 Task: Filter job collections by Green jobs.
Action: Mouse moved to (686, 108)
Screenshot: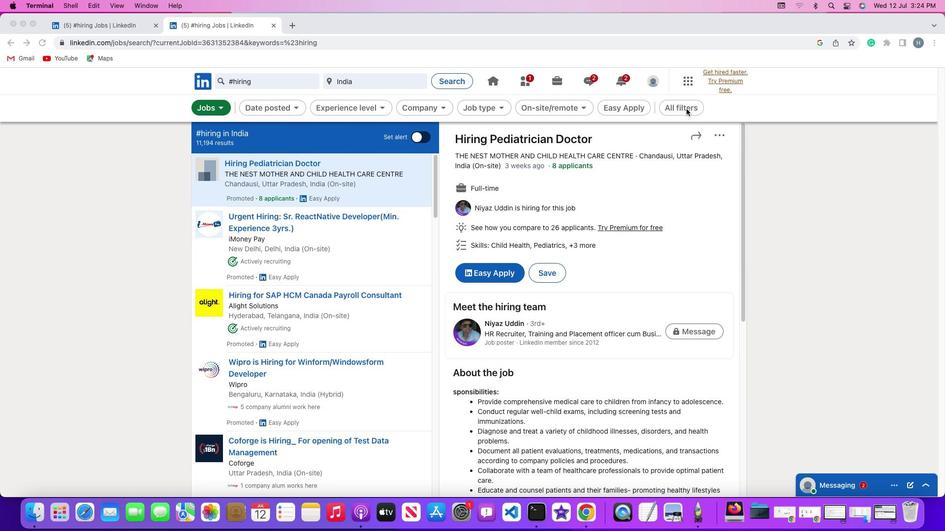 
Action: Mouse pressed left at (686, 108)
Screenshot: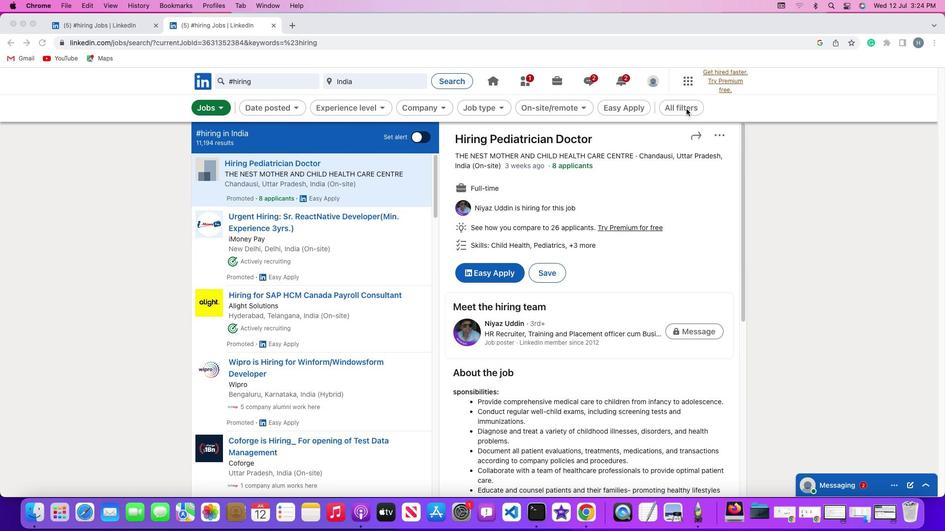 
Action: Mouse moved to (688, 105)
Screenshot: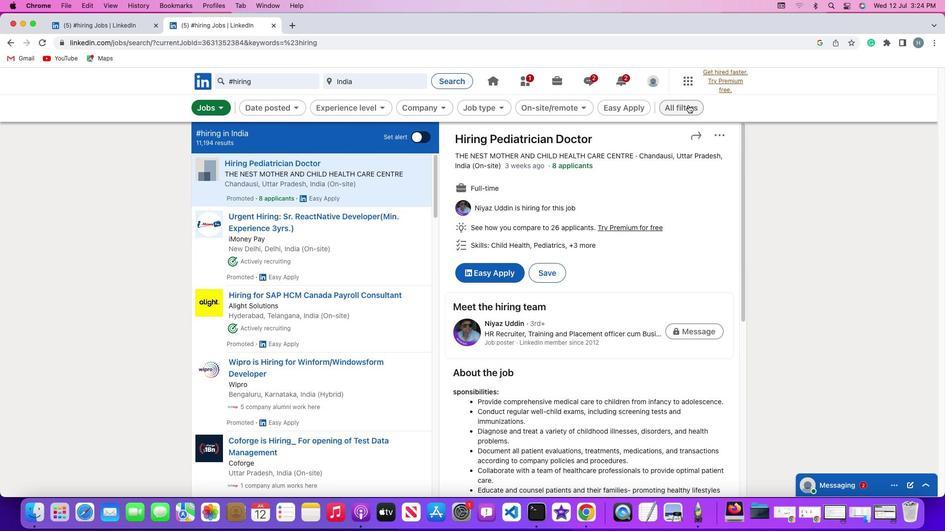 
Action: Mouse pressed left at (688, 105)
Screenshot: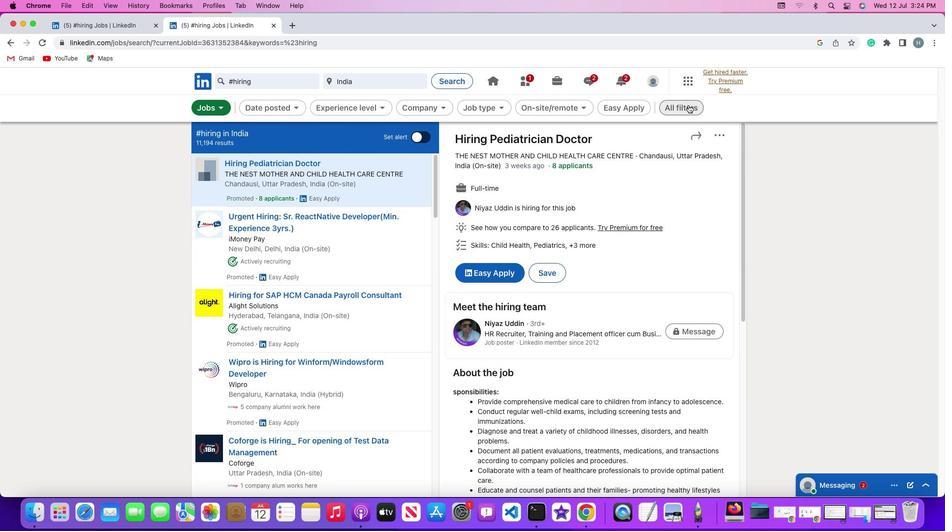 
Action: Mouse moved to (775, 299)
Screenshot: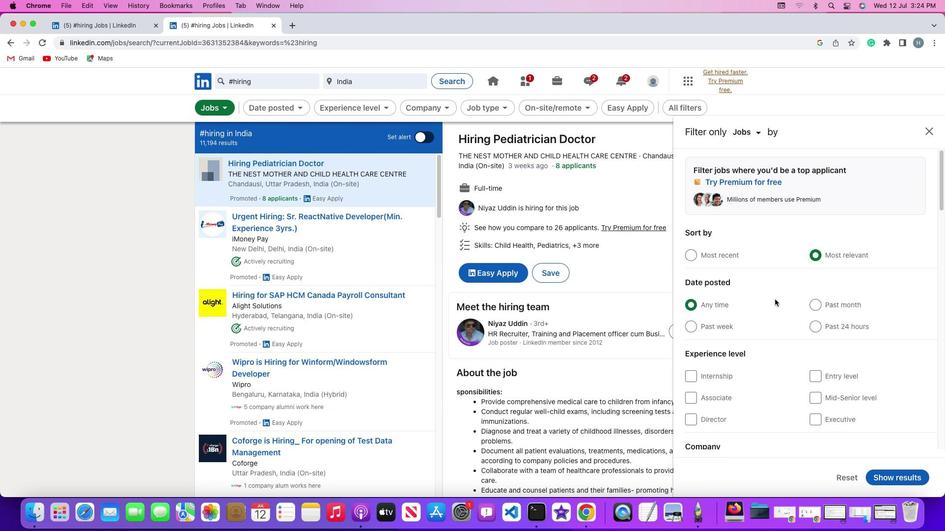
Action: Mouse scrolled (775, 299) with delta (0, 0)
Screenshot: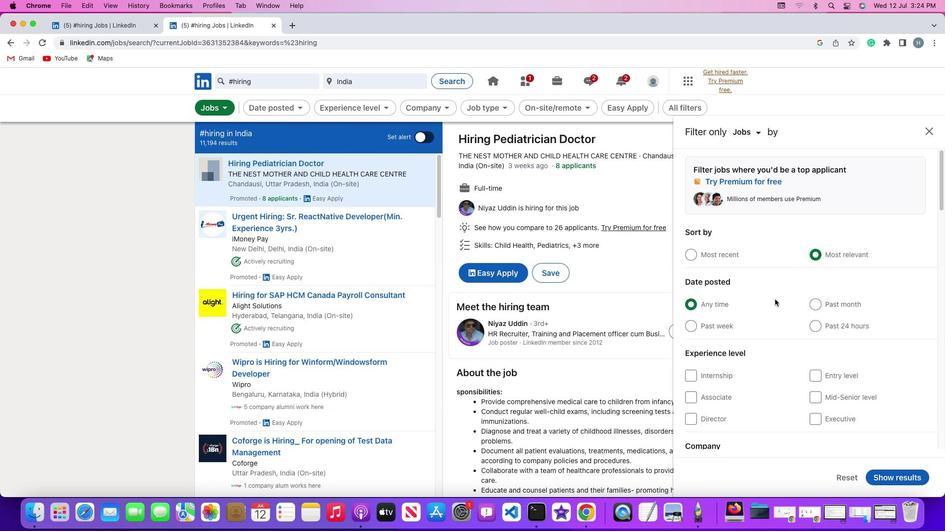 
Action: Mouse scrolled (775, 299) with delta (0, 0)
Screenshot: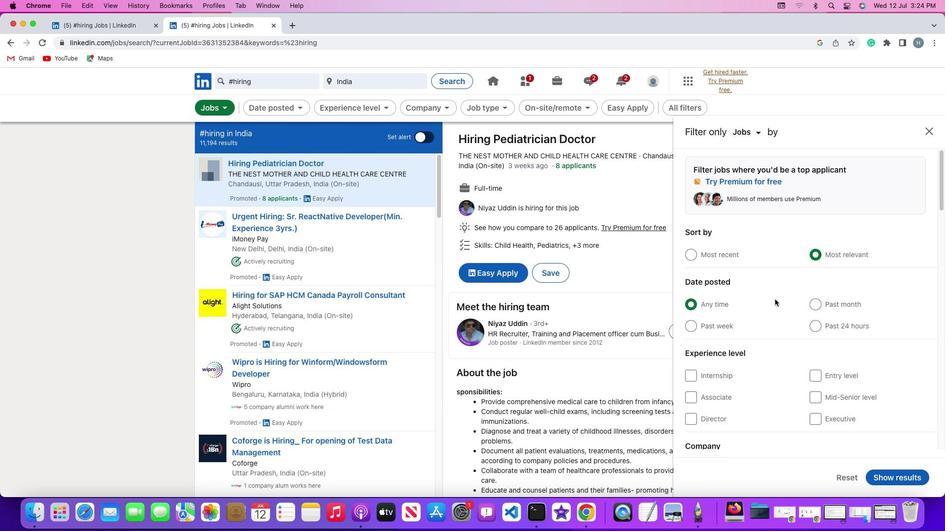 
Action: Mouse scrolled (775, 299) with delta (0, 0)
Screenshot: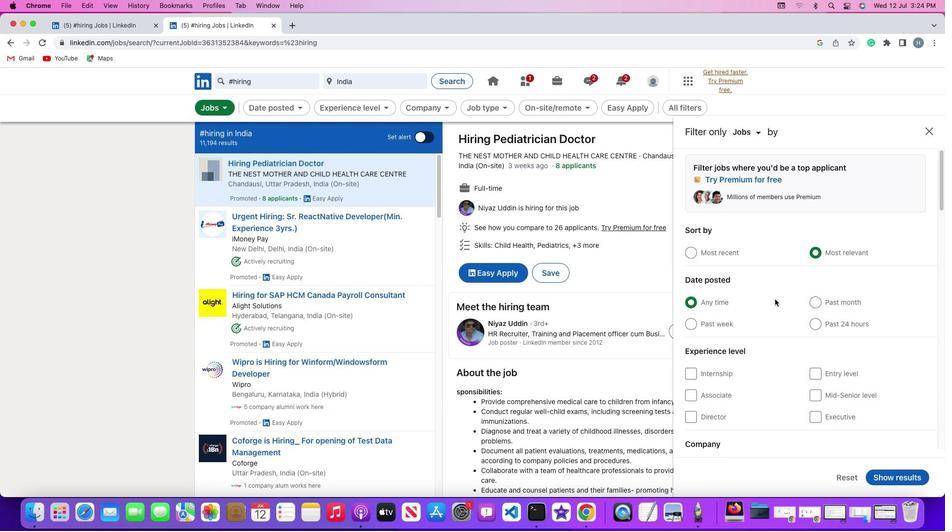 
Action: Mouse scrolled (775, 299) with delta (0, -1)
Screenshot: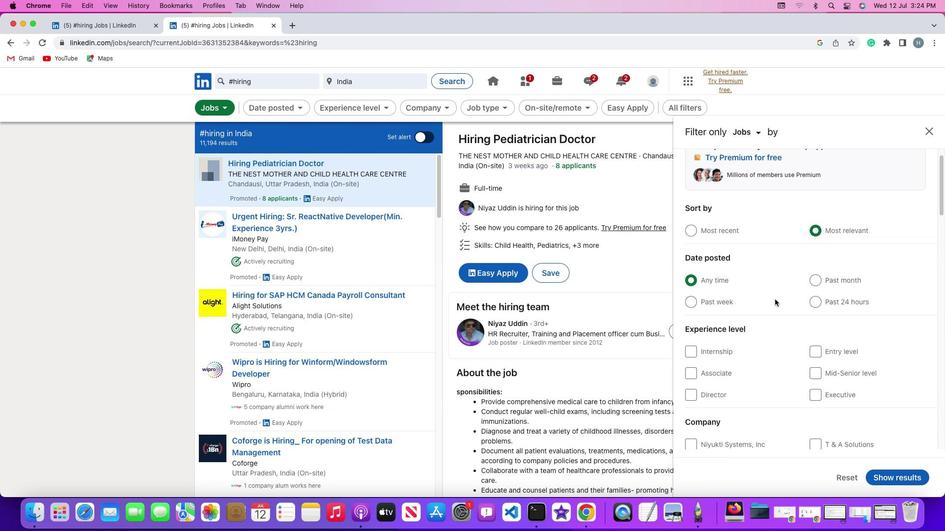 
Action: Mouse scrolled (775, 299) with delta (0, 0)
Screenshot: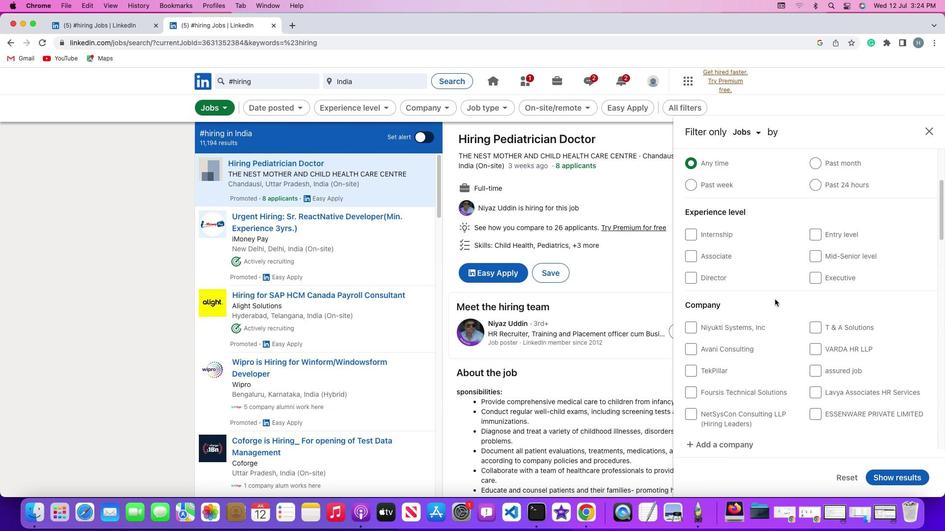 
Action: Mouse scrolled (775, 299) with delta (0, 0)
Screenshot: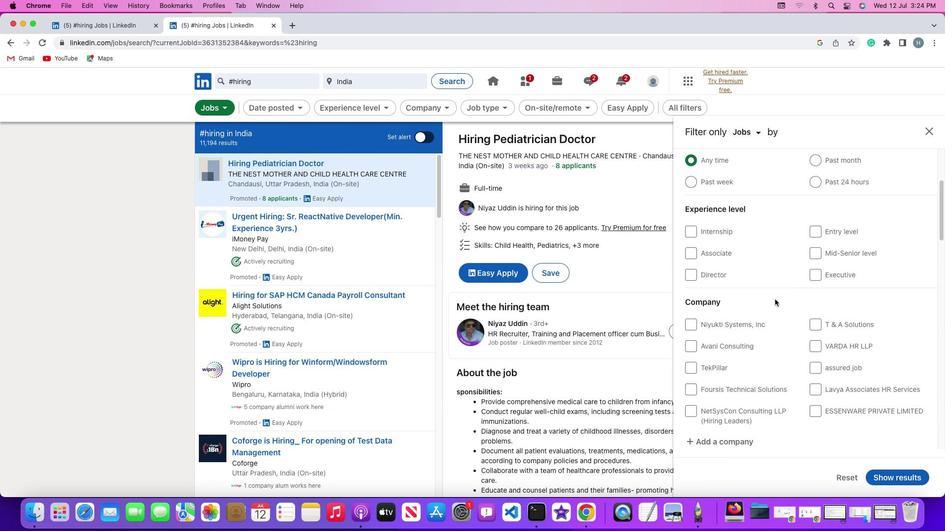 
Action: Mouse scrolled (775, 299) with delta (0, 0)
Screenshot: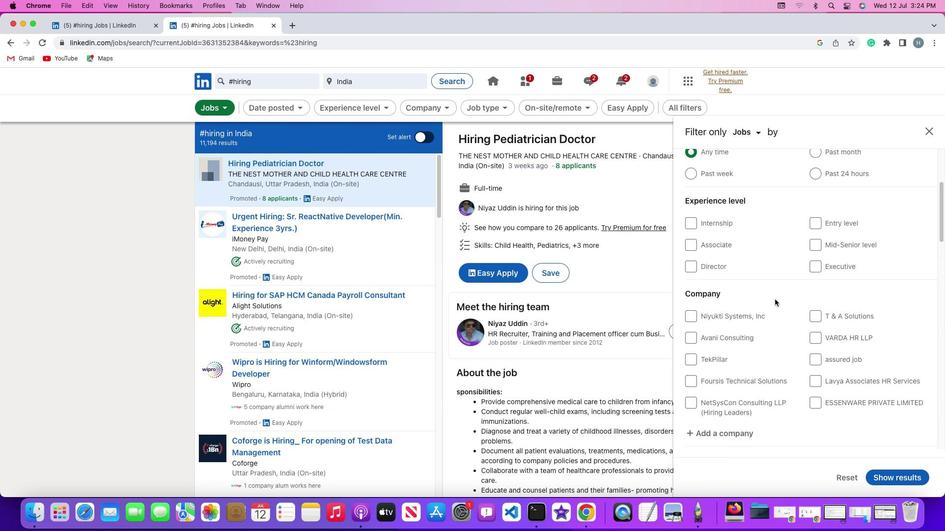 
Action: Mouse scrolled (775, 299) with delta (0, -1)
Screenshot: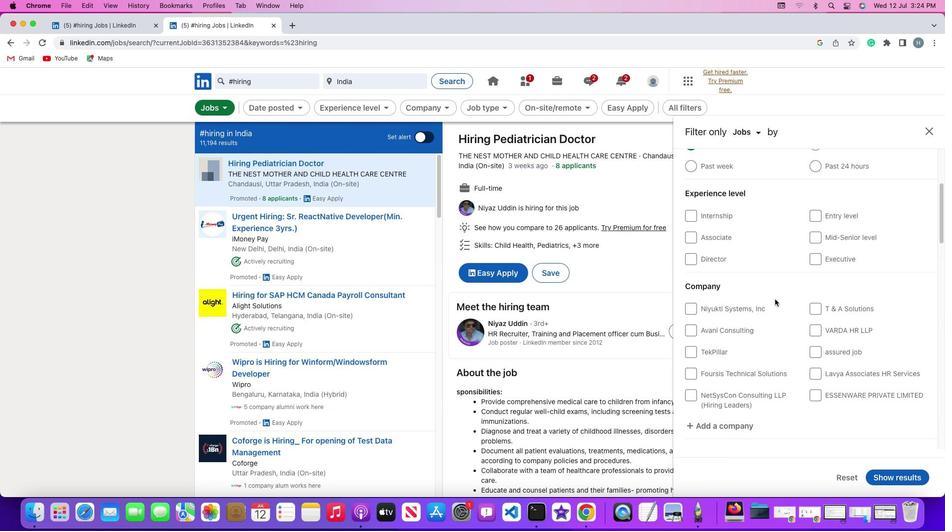 
Action: Mouse scrolled (775, 299) with delta (0, 0)
Screenshot: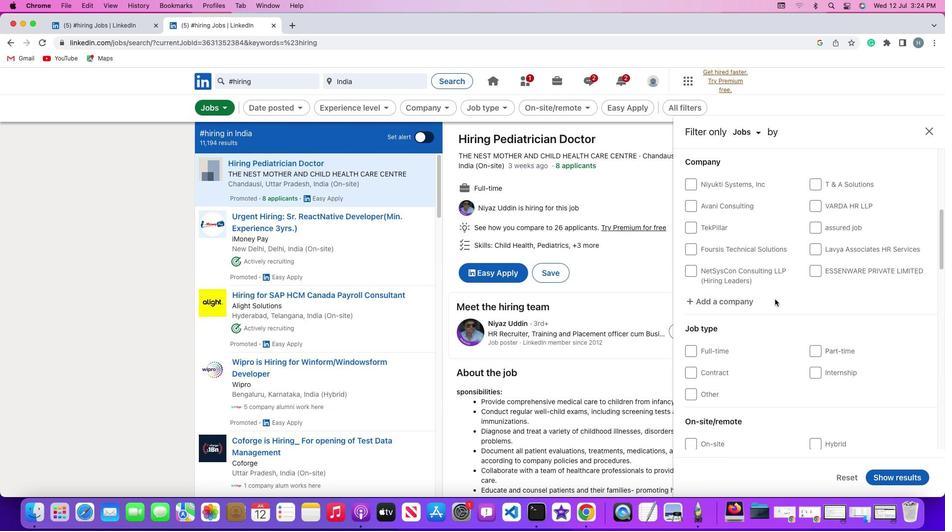 
Action: Mouse scrolled (775, 299) with delta (0, 0)
Screenshot: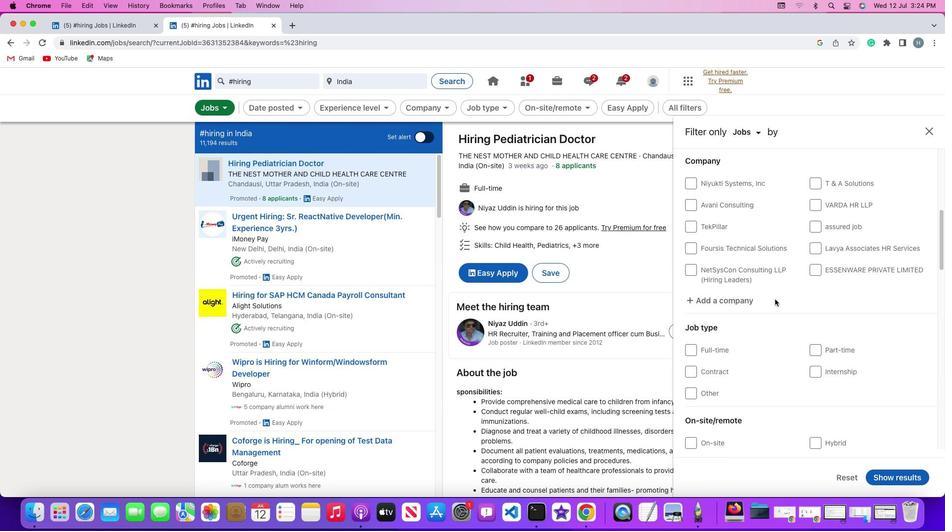 
Action: Mouse scrolled (775, 299) with delta (0, 0)
Screenshot: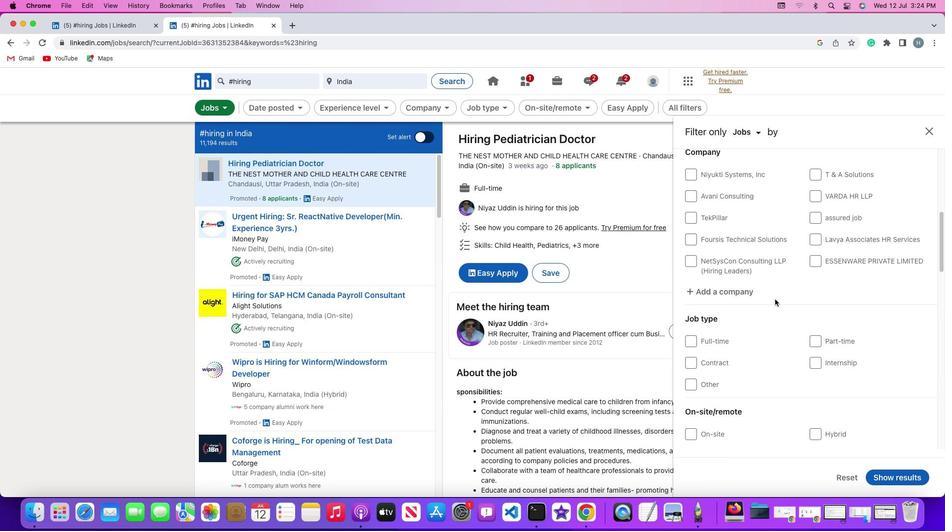 
Action: Mouse scrolled (775, 299) with delta (0, -1)
Screenshot: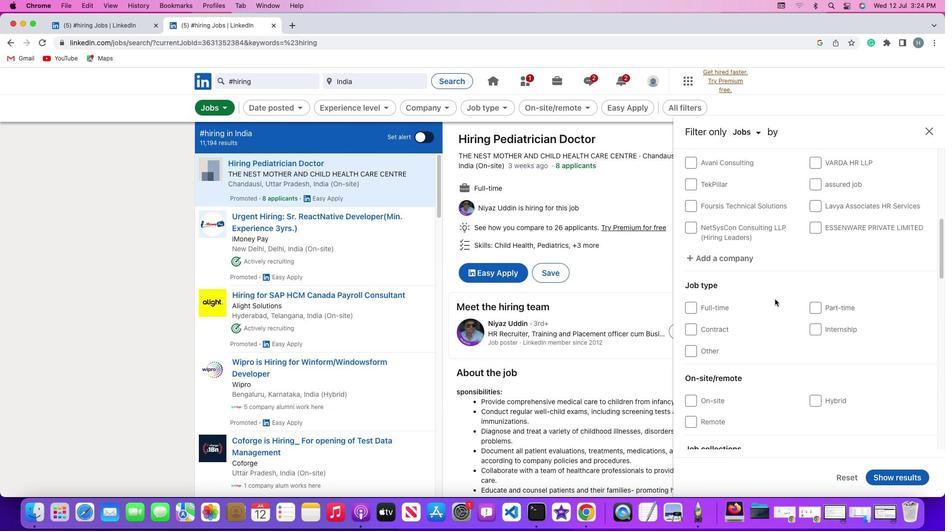 
Action: Mouse scrolled (775, 299) with delta (0, 0)
Screenshot: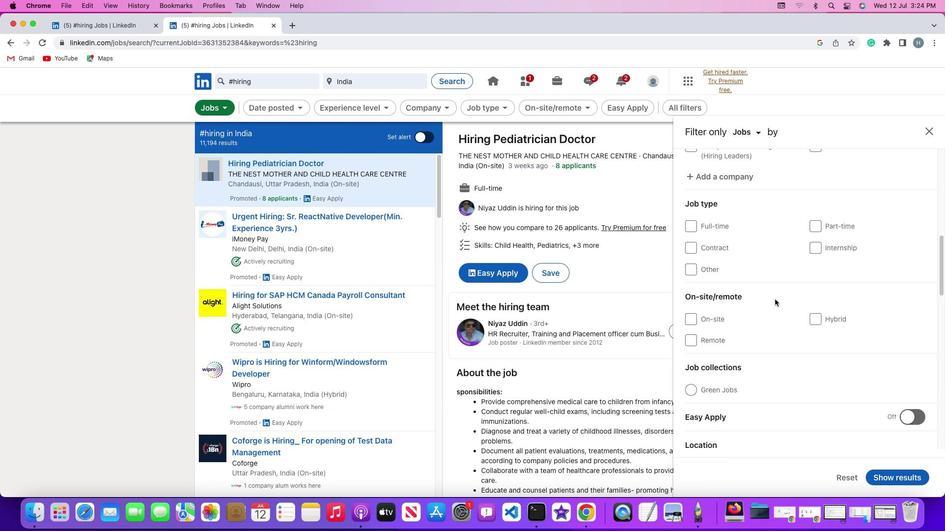 
Action: Mouse scrolled (775, 299) with delta (0, 0)
Screenshot: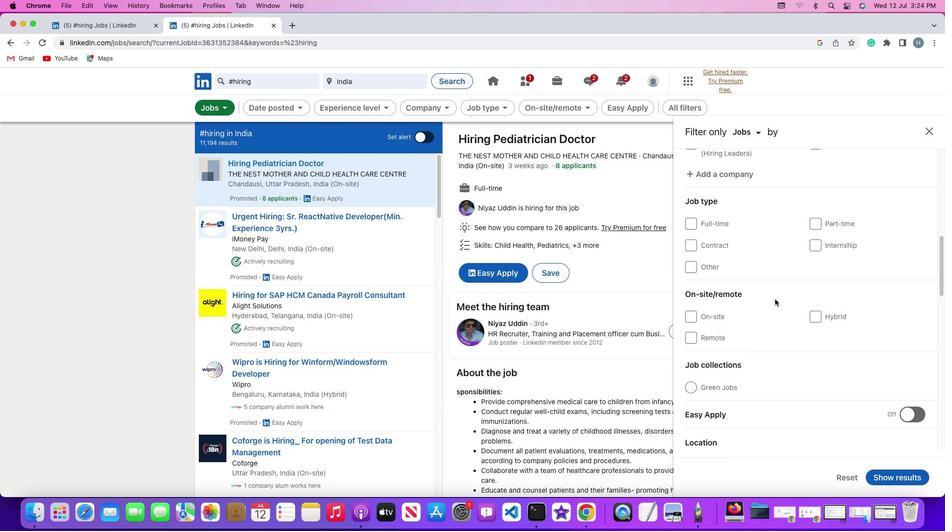 
Action: Mouse scrolled (775, 299) with delta (0, 0)
Screenshot: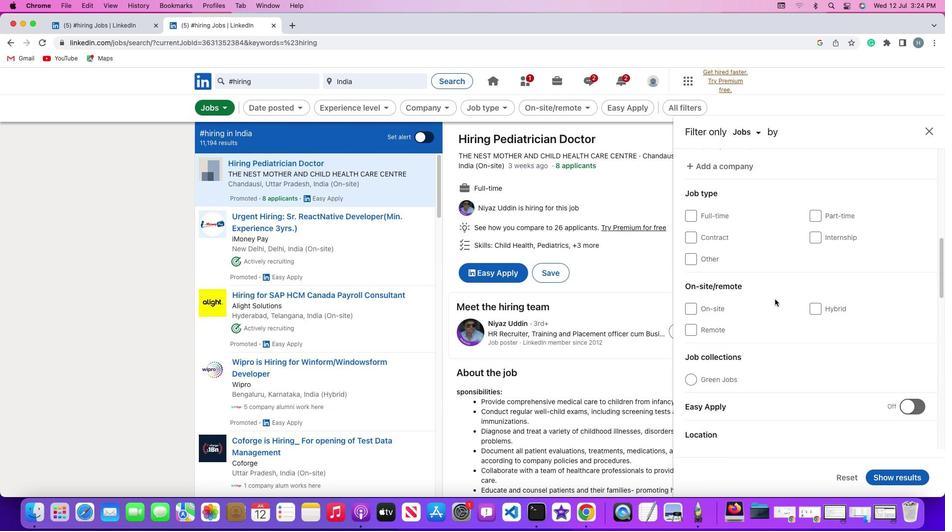 
Action: Mouse scrolled (775, 299) with delta (0, 0)
Screenshot: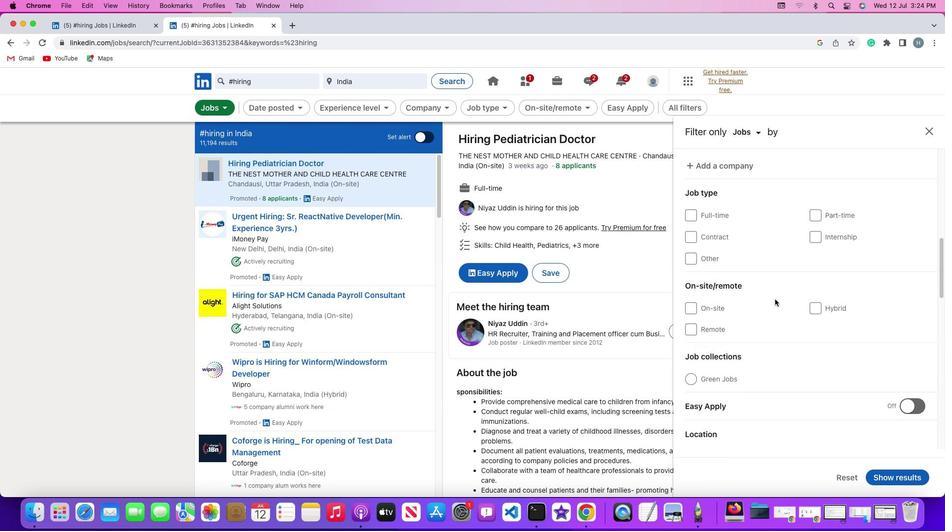 
Action: Mouse scrolled (775, 299) with delta (0, 0)
Screenshot: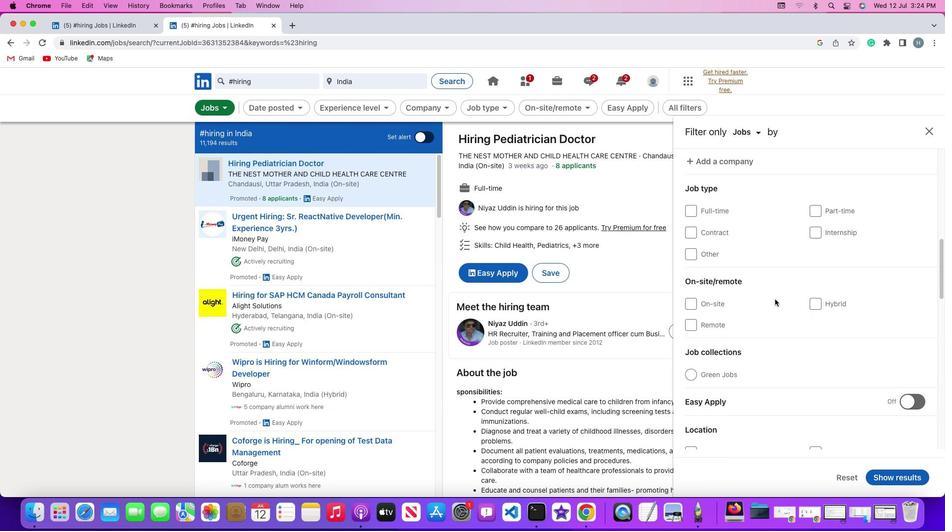 
Action: Mouse scrolled (775, 299) with delta (0, -1)
Screenshot: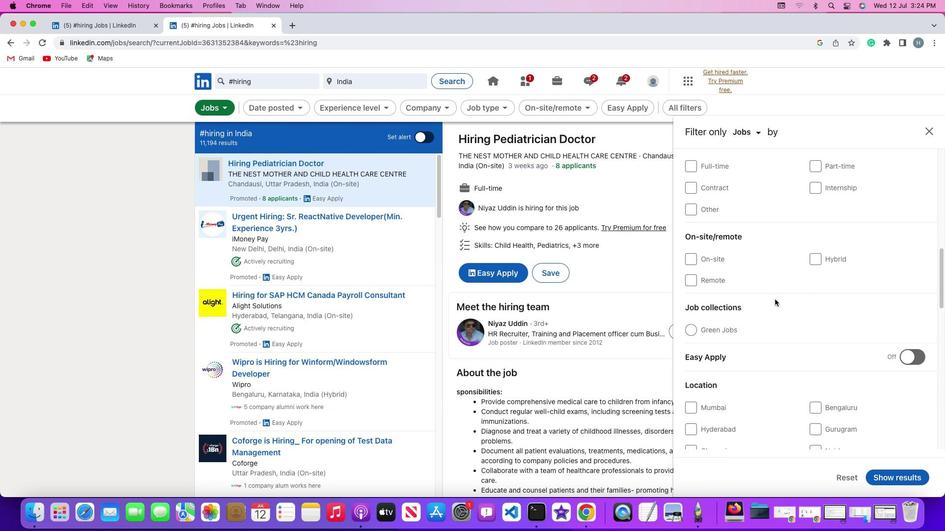
Action: Mouse moved to (692, 232)
Screenshot: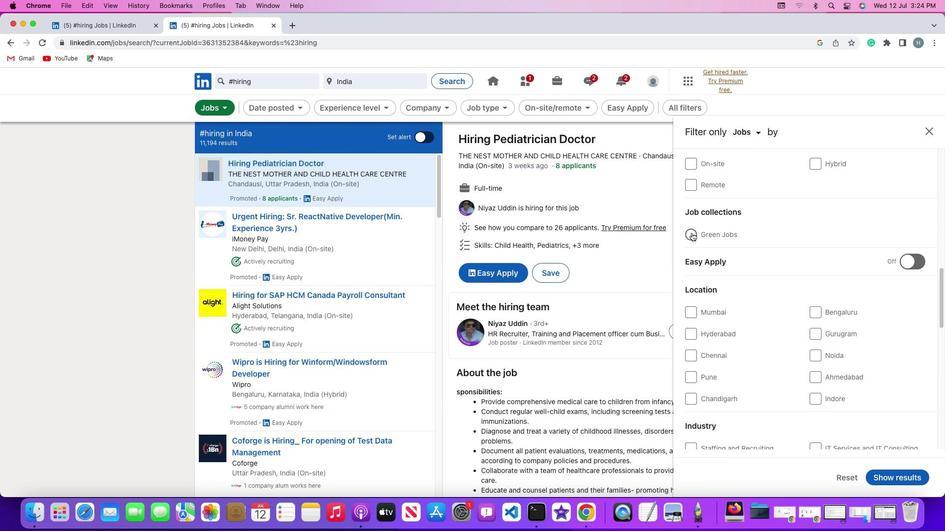 
Action: Mouse pressed left at (692, 232)
Screenshot: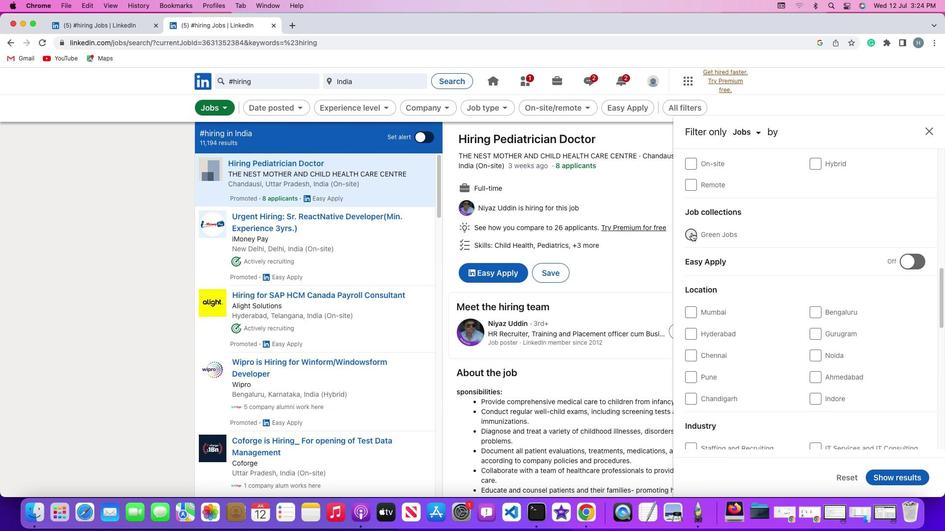 
Action: Mouse moved to (893, 476)
Screenshot: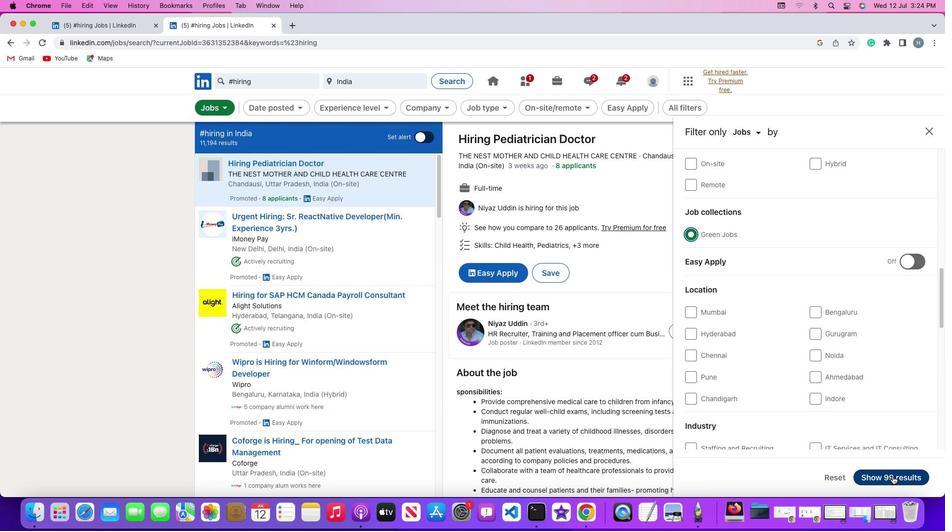
Action: Mouse pressed left at (893, 476)
Screenshot: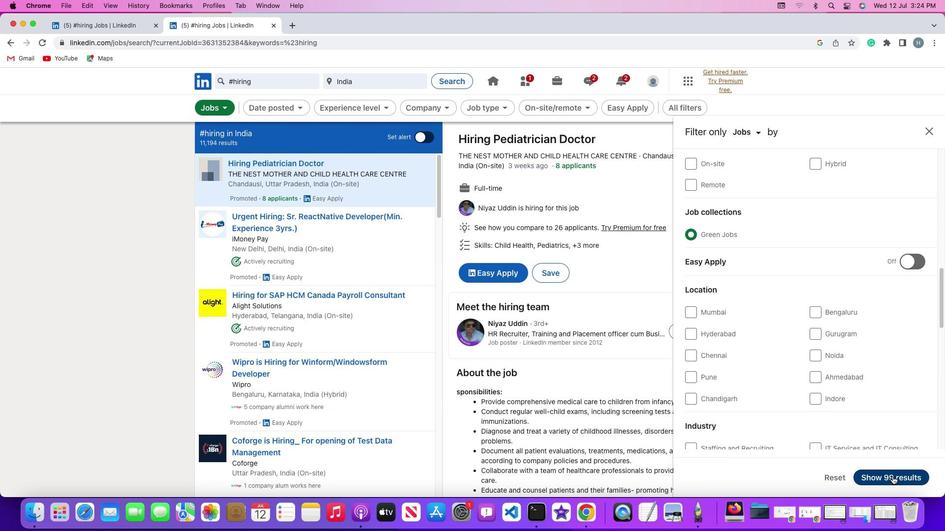 
Action: Mouse moved to (815, 302)
Screenshot: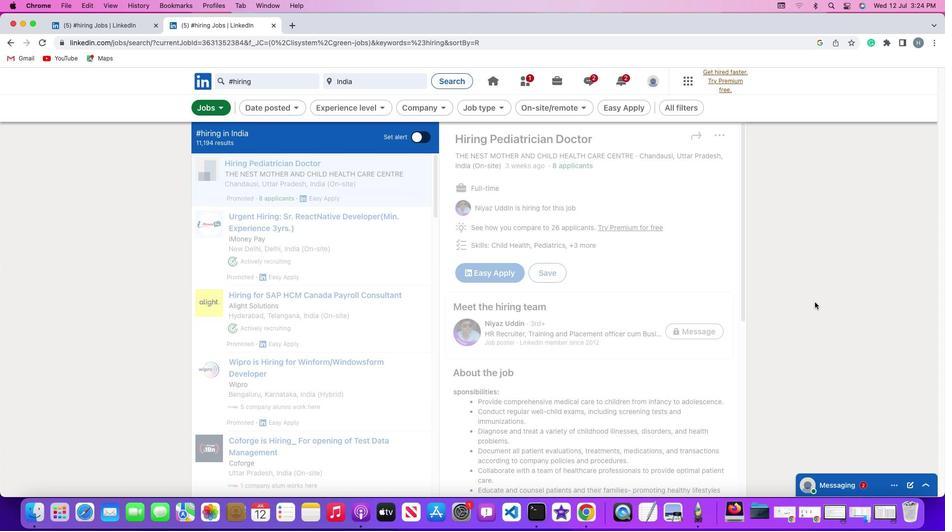 
